 Task: Add to scrum project WorthyTech a team member softage.4@softage.net and assign as Project Lead.
Action: Mouse moved to (300, 170)
Screenshot: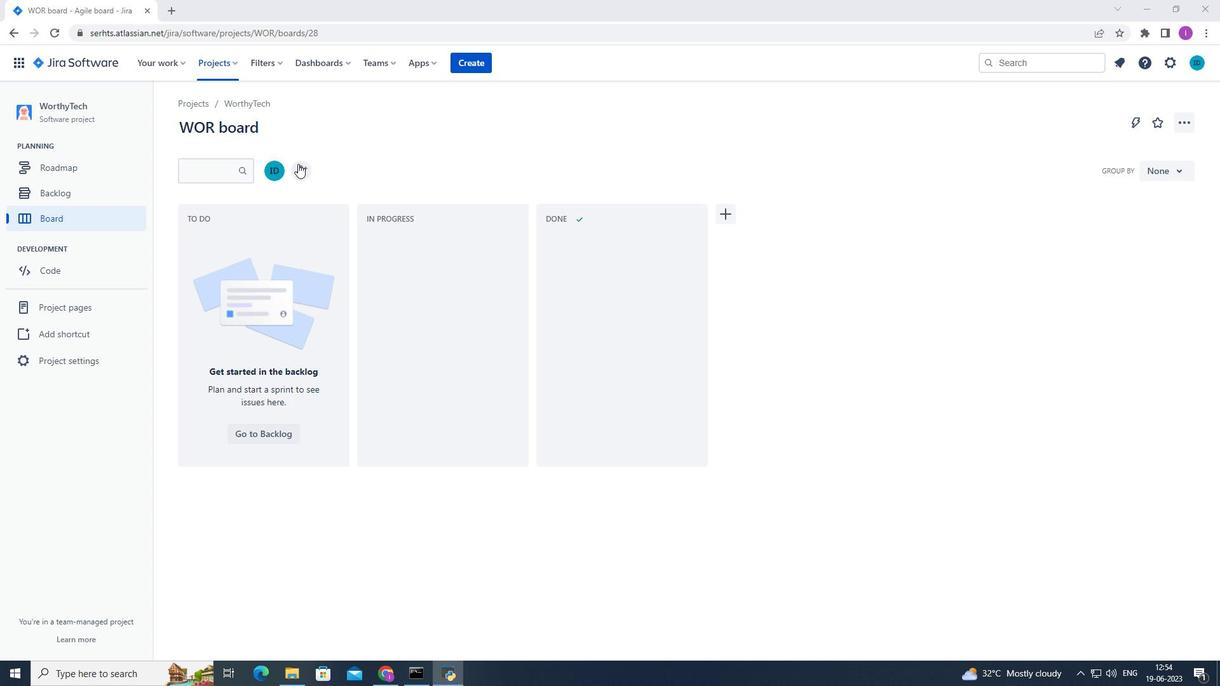 
Action: Mouse pressed left at (300, 170)
Screenshot: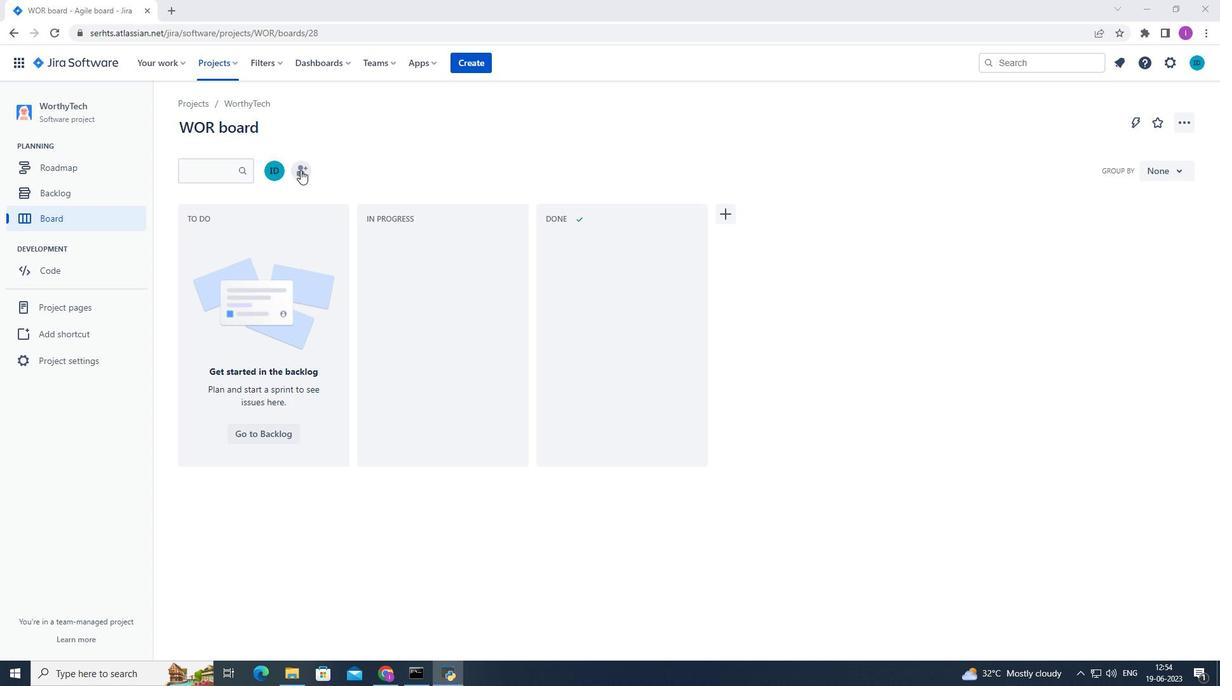 
Action: Mouse moved to (574, 156)
Screenshot: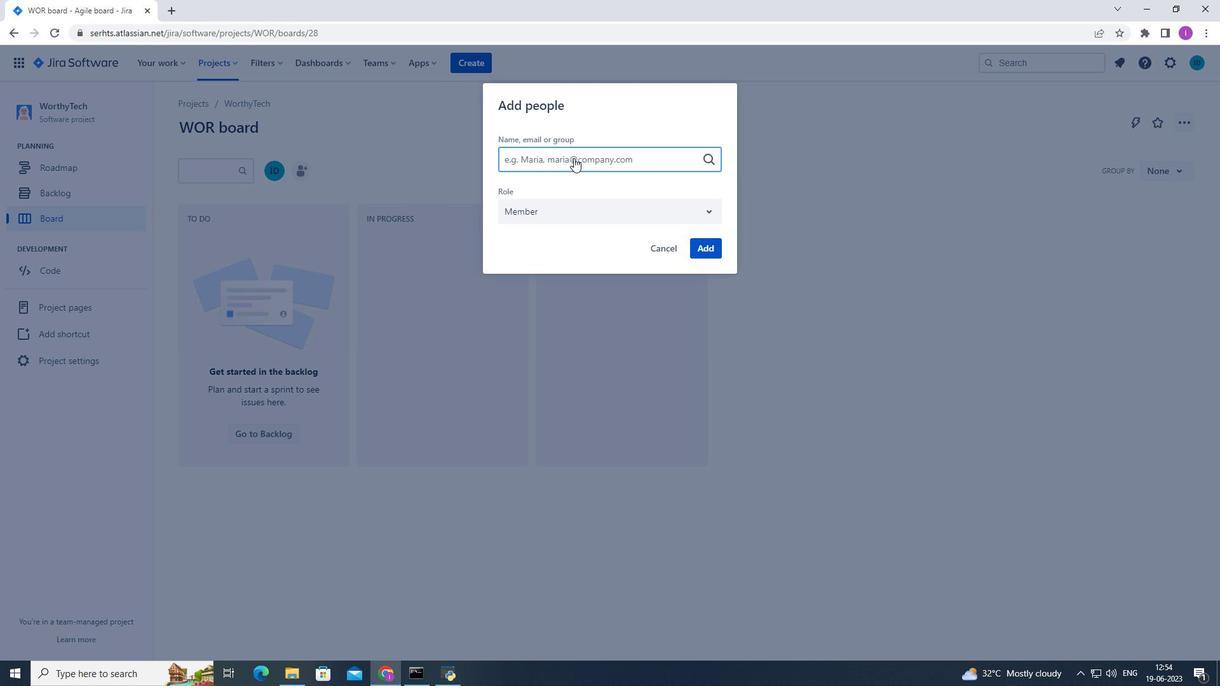 
Action: Mouse pressed left at (574, 156)
Screenshot: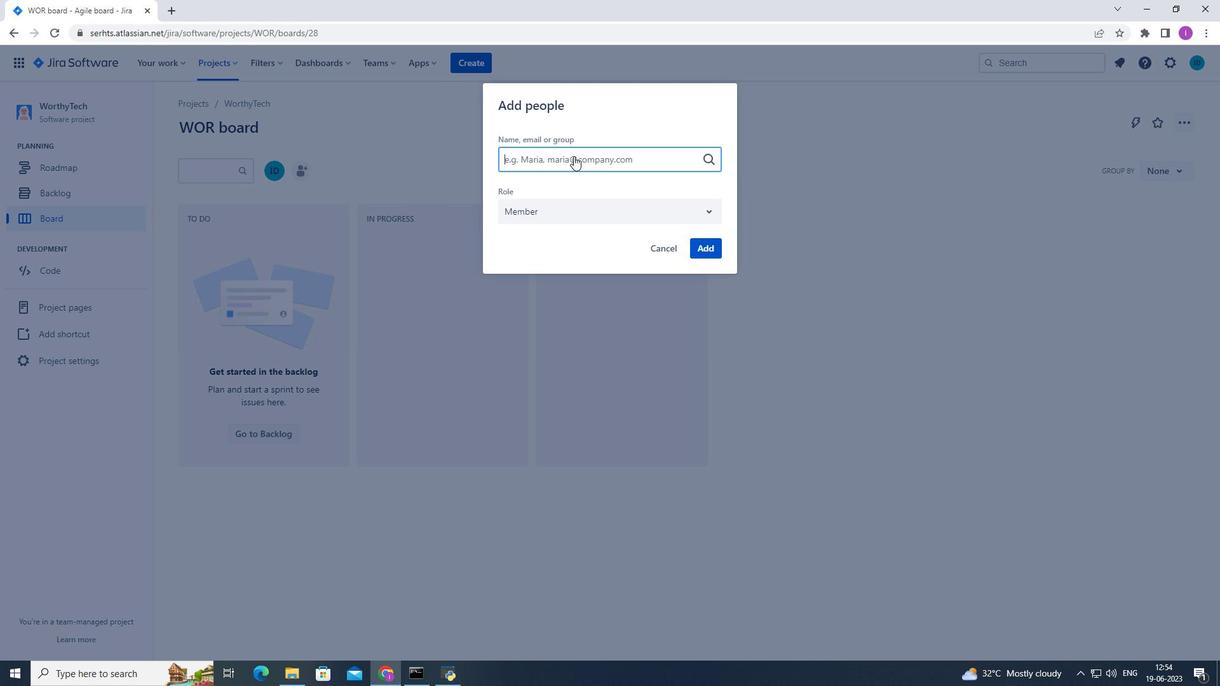 
Action: Key pressed softa
Screenshot: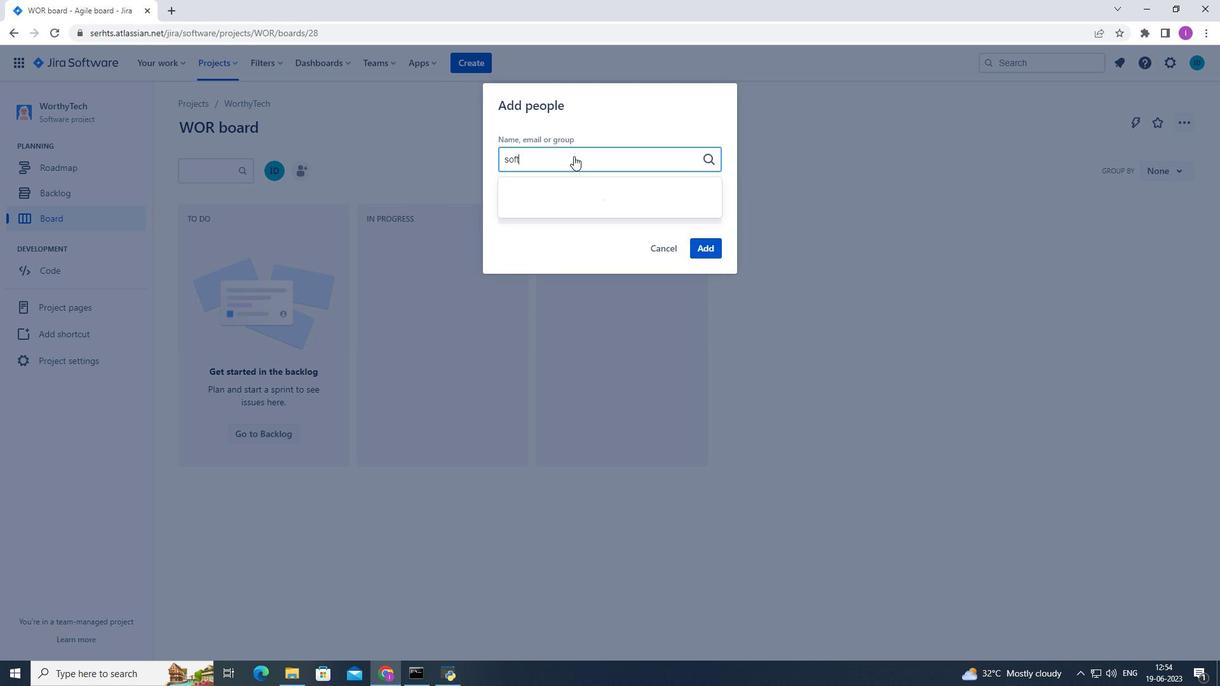
Action: Mouse moved to (551, 268)
Screenshot: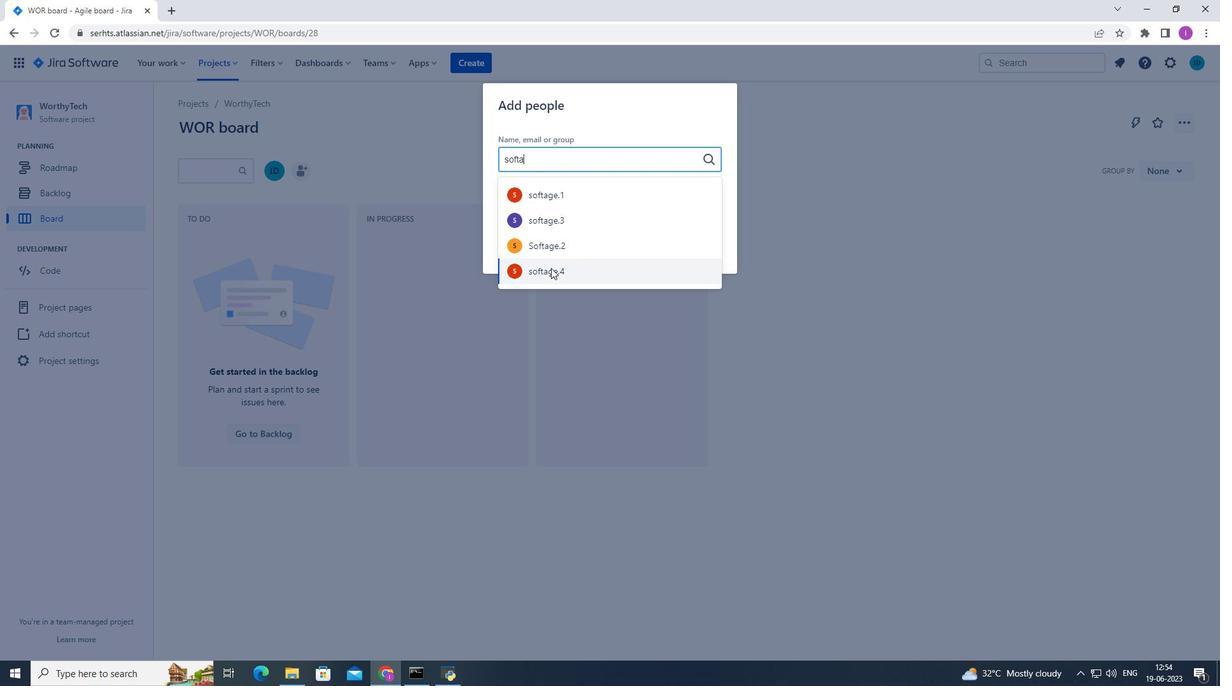 
Action: Mouse pressed left at (551, 268)
Screenshot: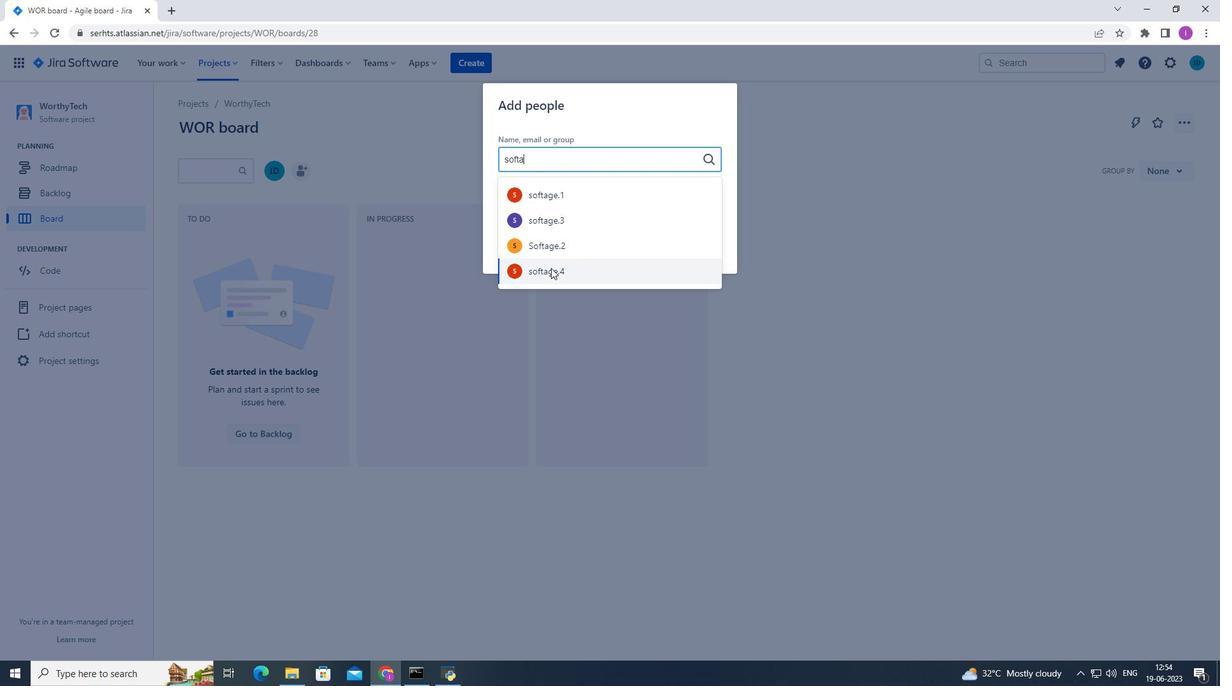 
Action: Mouse moved to (701, 244)
Screenshot: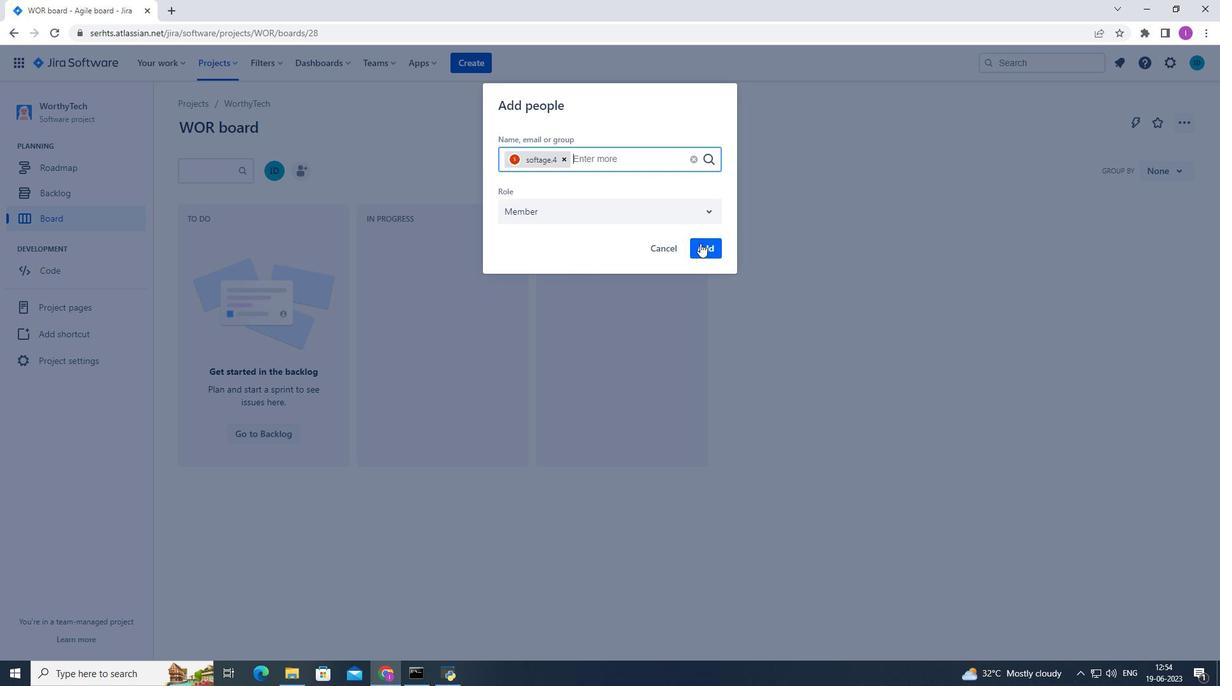 
Action: Mouse pressed left at (701, 244)
Screenshot: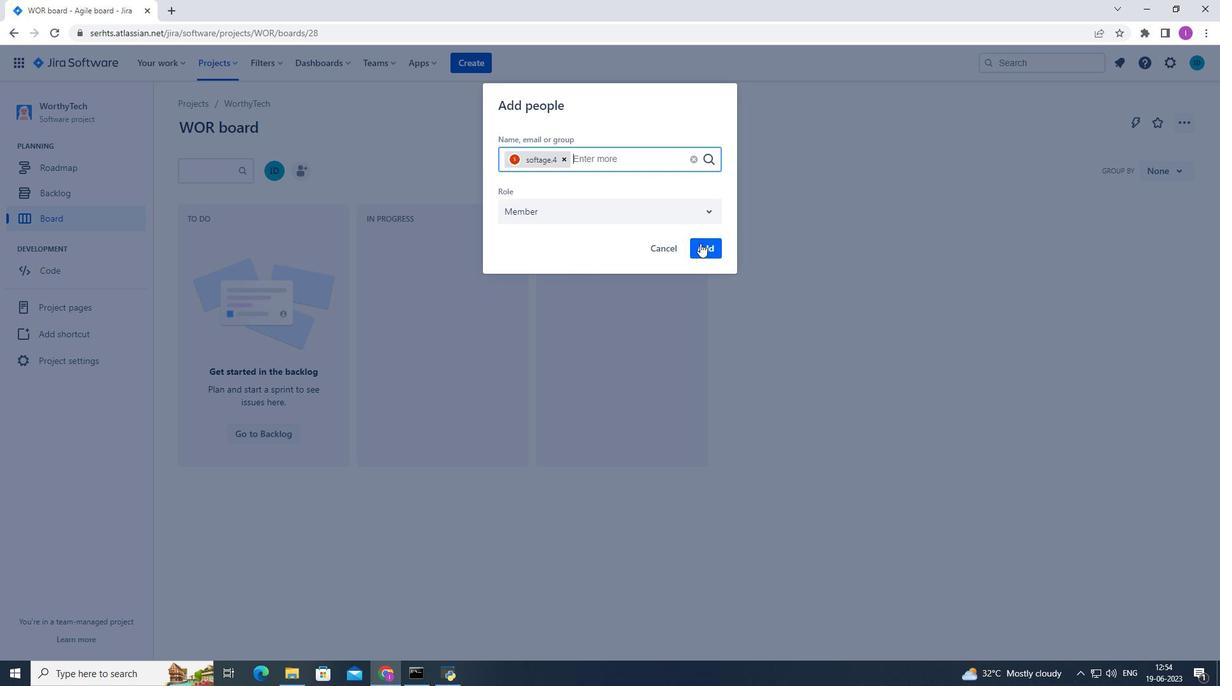 
Action: Mouse moved to (101, 360)
Screenshot: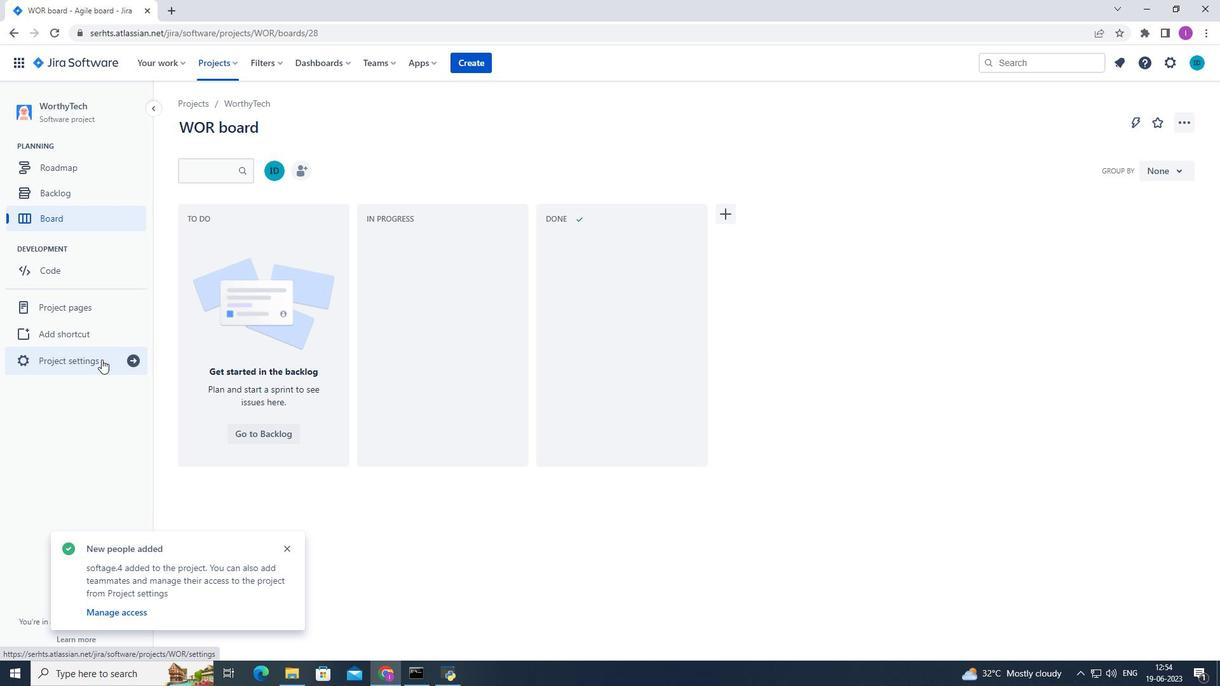 
Action: Mouse pressed left at (101, 360)
Screenshot: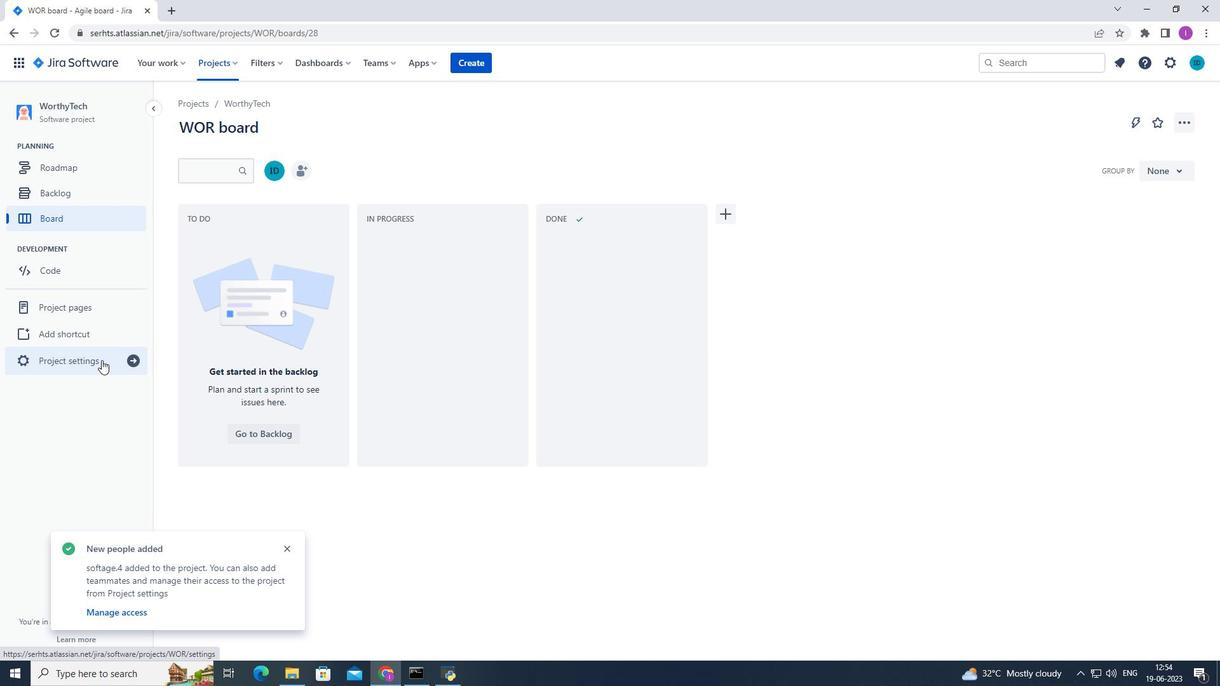 
Action: Mouse moved to (649, 457)
Screenshot: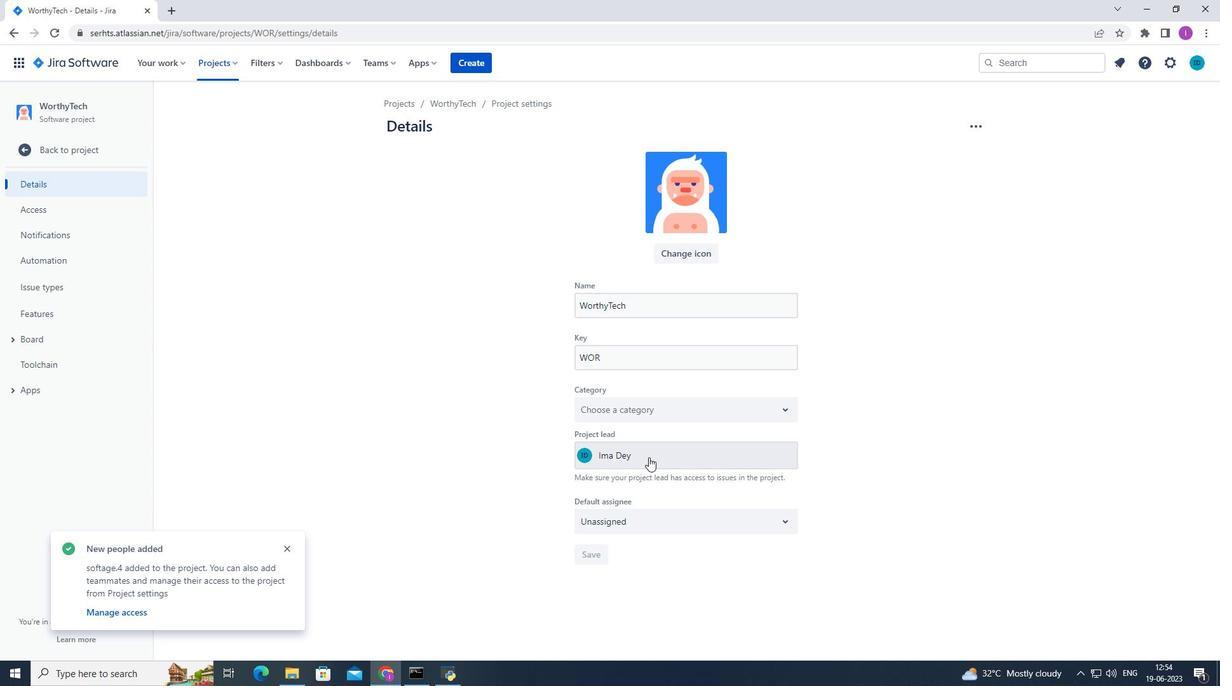 
Action: Mouse pressed left at (649, 457)
Screenshot: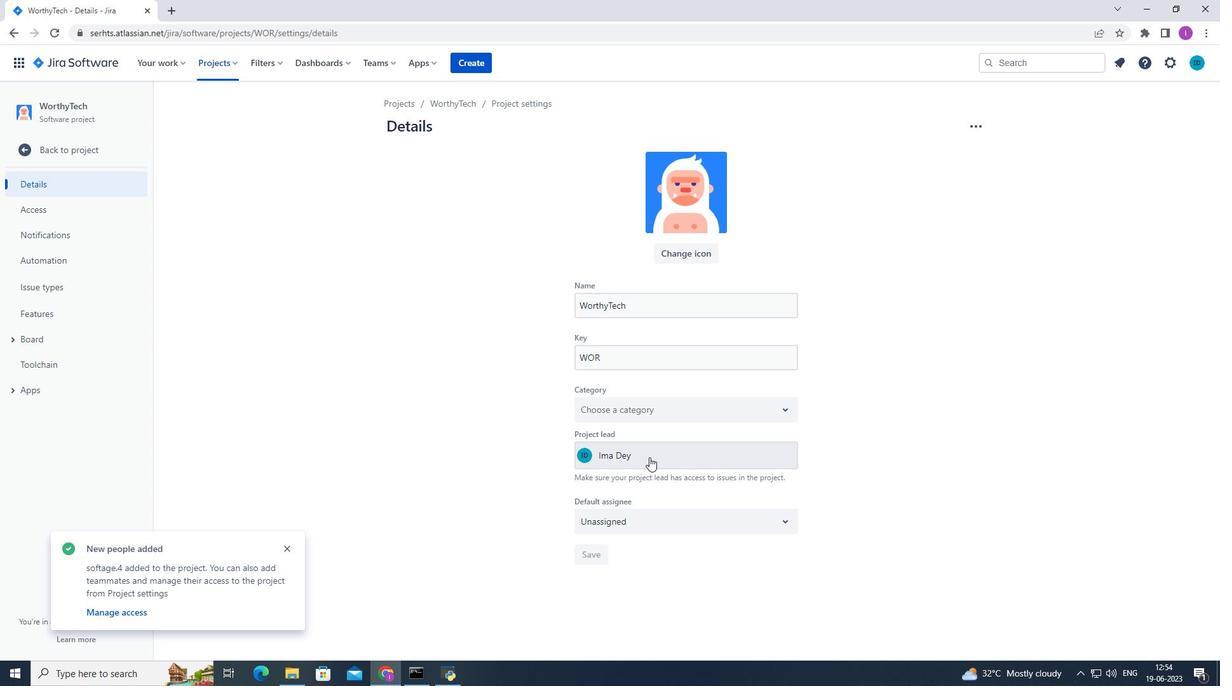 
Action: Mouse moved to (637, 621)
Screenshot: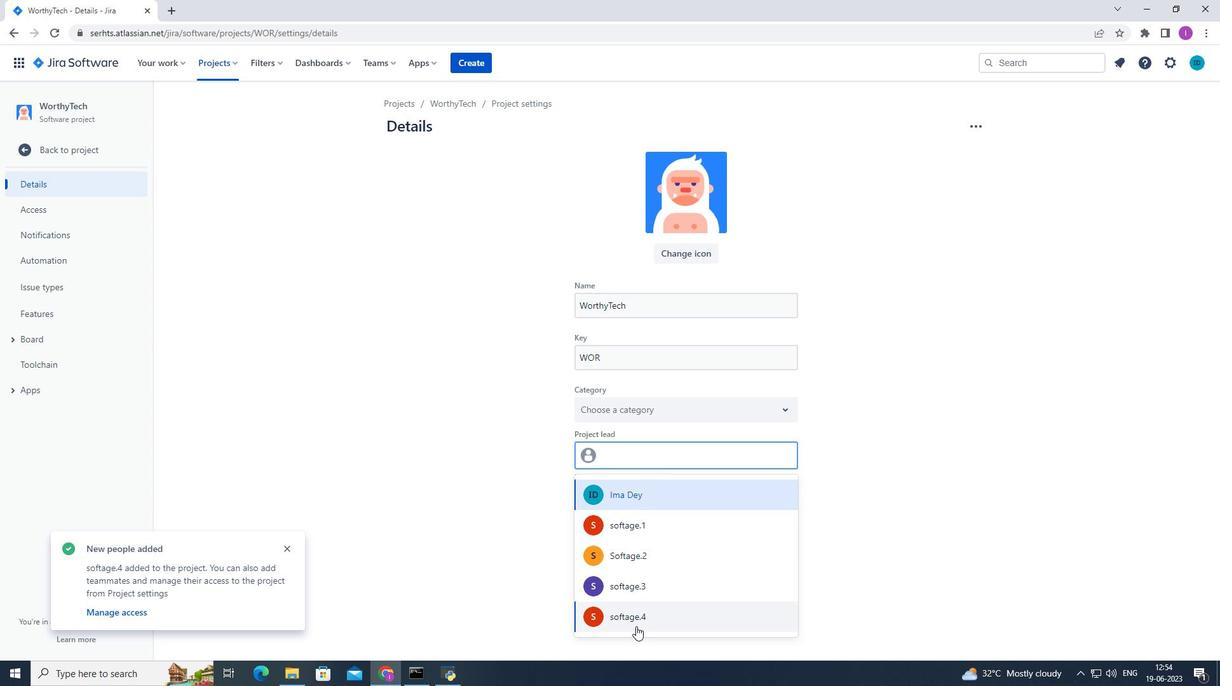 
Action: Mouse pressed left at (637, 621)
Screenshot: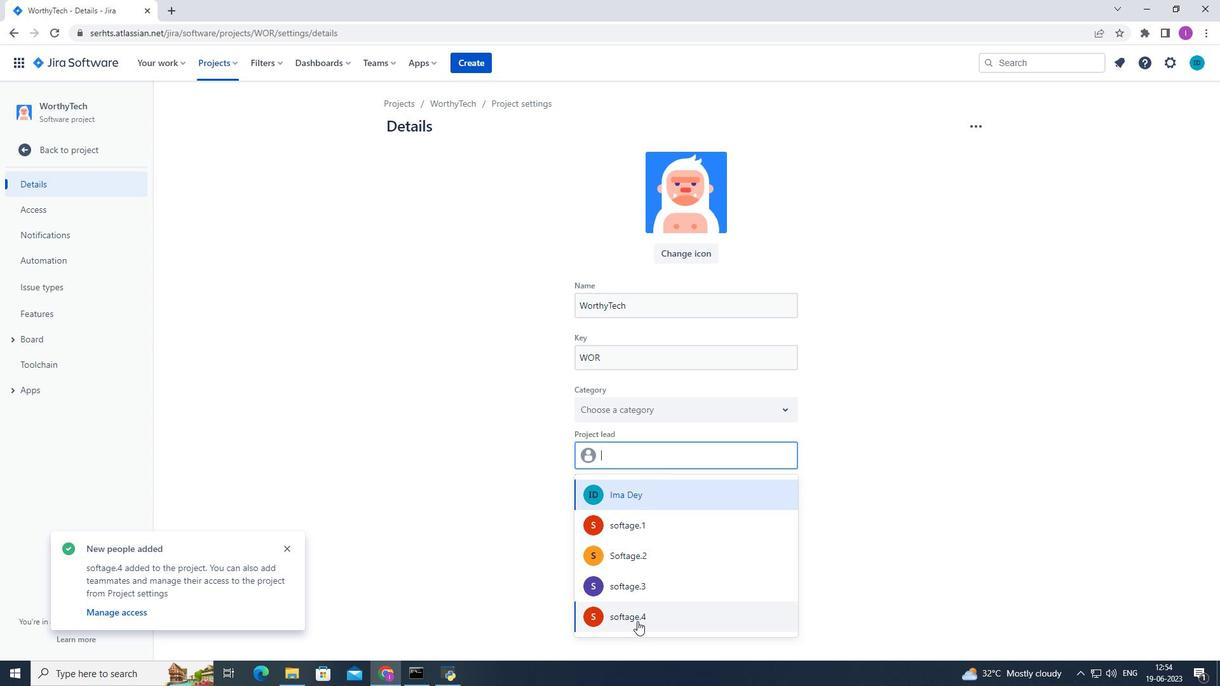 
Action: Mouse moved to (593, 560)
Screenshot: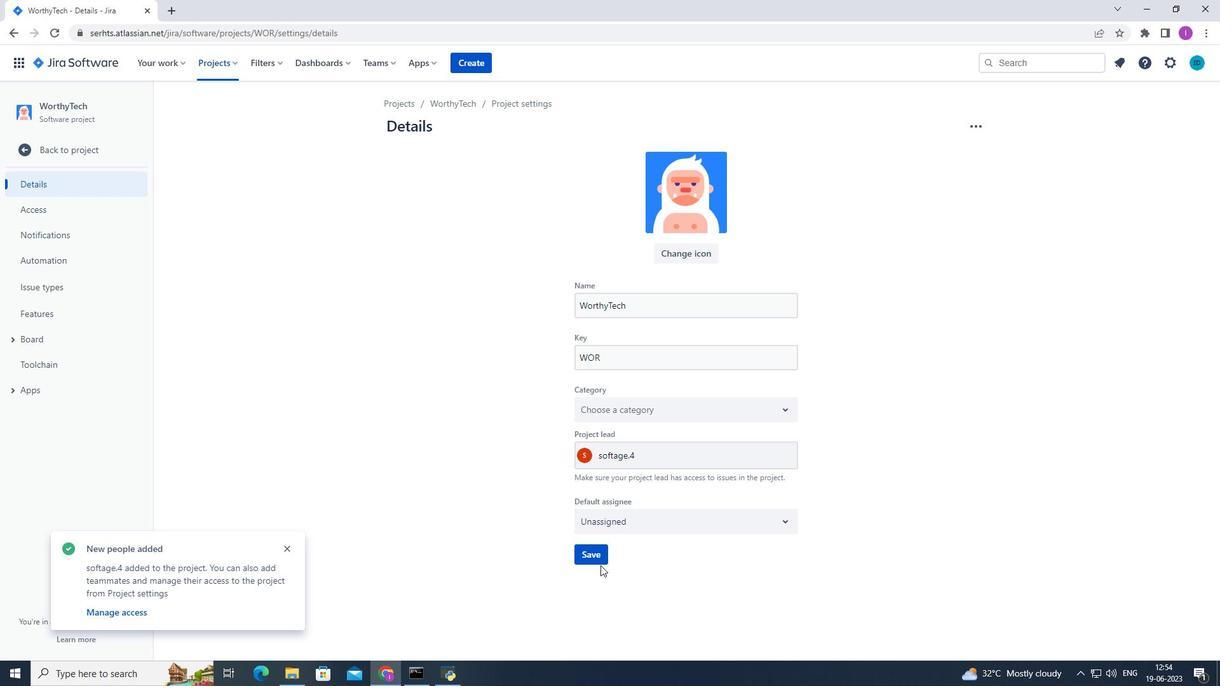 
Action: Mouse pressed left at (593, 560)
Screenshot: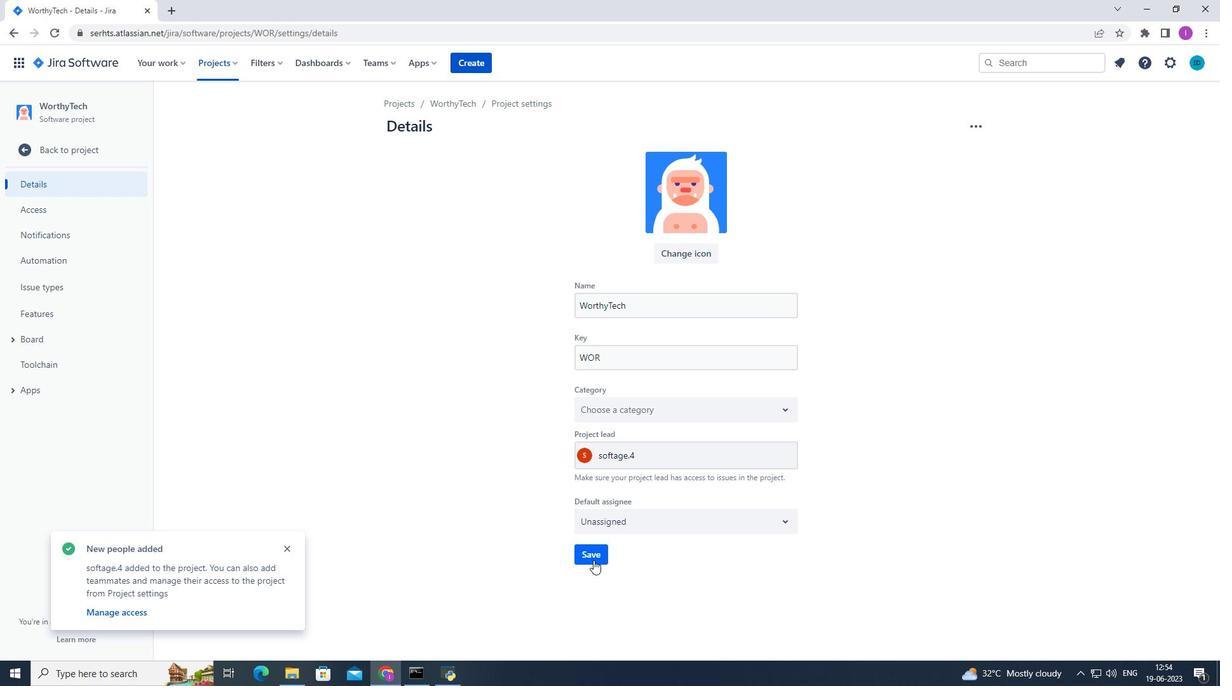 
Action: Mouse moved to (83, 150)
Screenshot: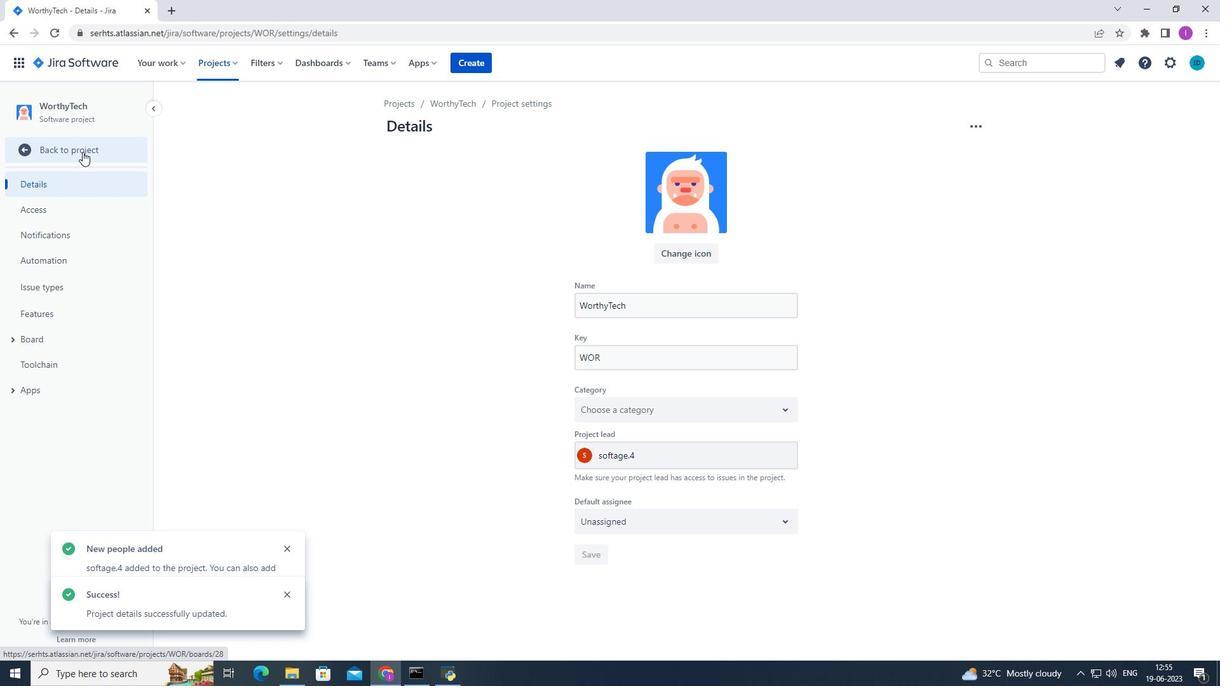 
Action: Mouse pressed left at (83, 150)
Screenshot: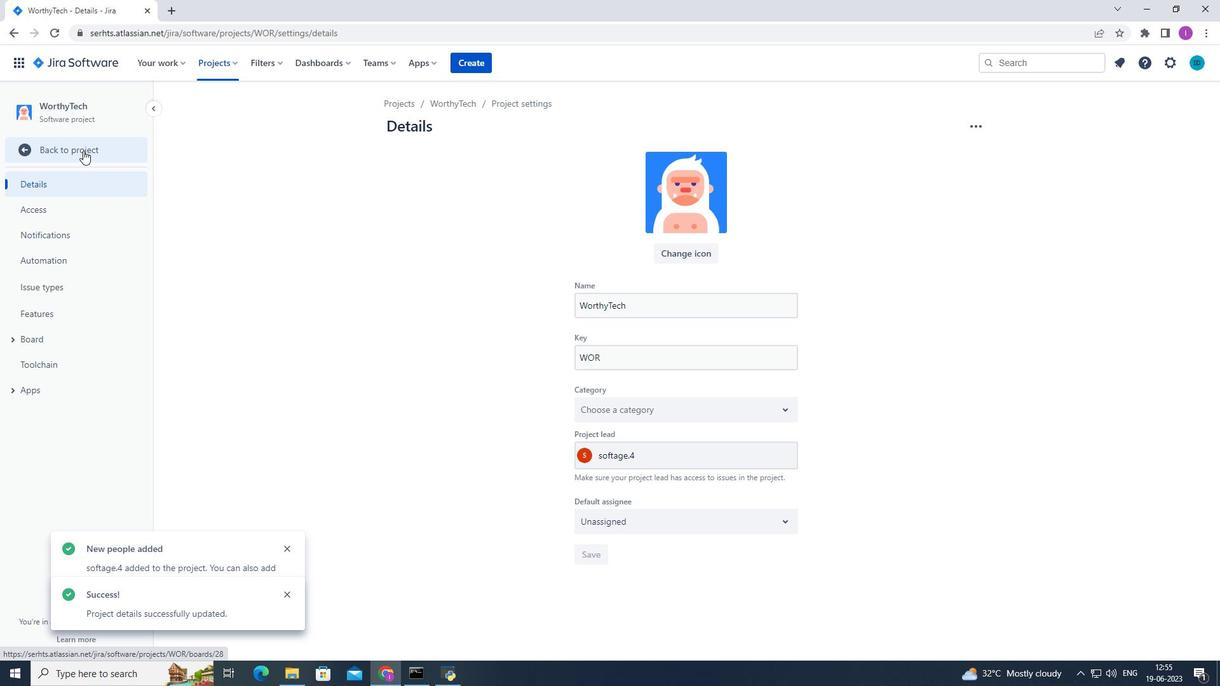 
Action: Mouse moved to (83, 150)
Screenshot: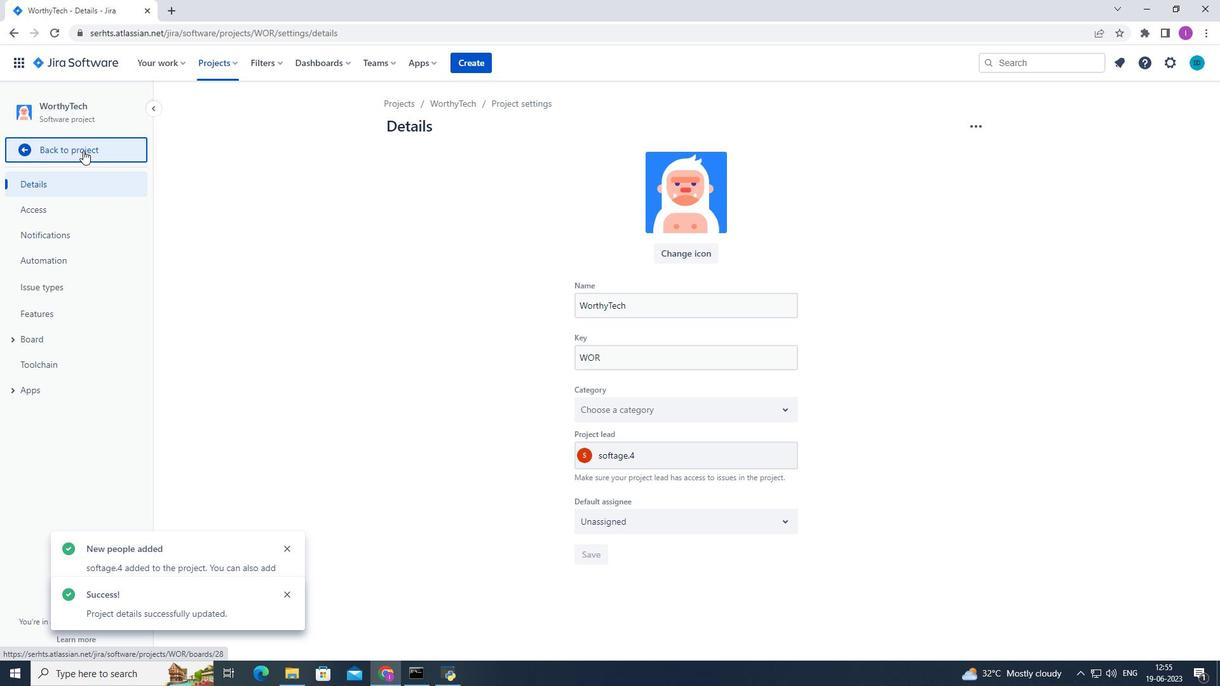 
